 Task: Create a section Knowledge Sharing Sprint and in the section, add a milestone Data Analytics Process Improvement in the project BrainBridge
Action: Mouse moved to (390, 354)
Screenshot: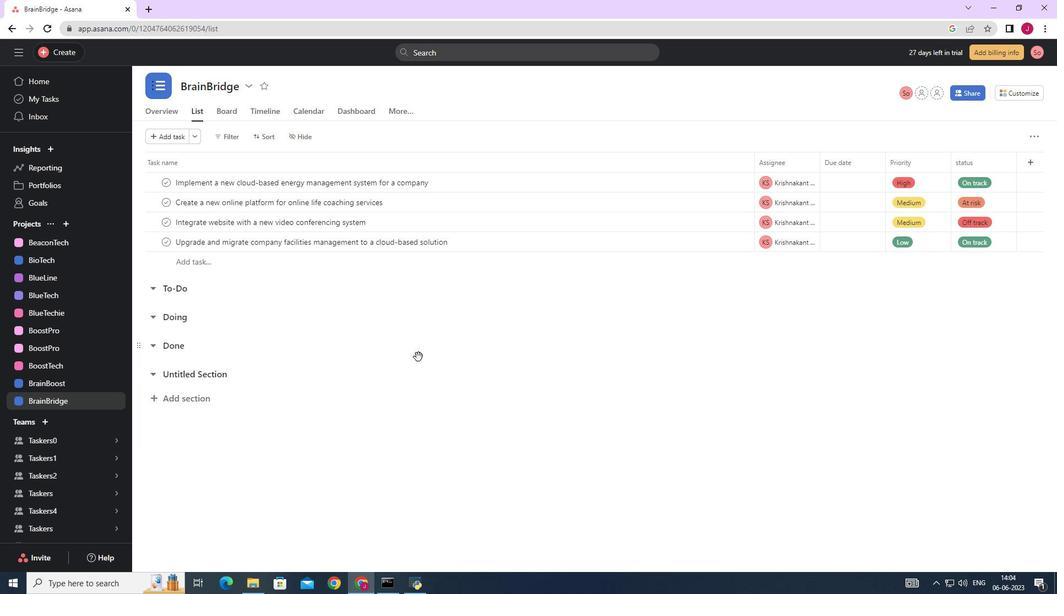 
Action: Mouse scrolled (390, 353) with delta (0, 0)
Screenshot: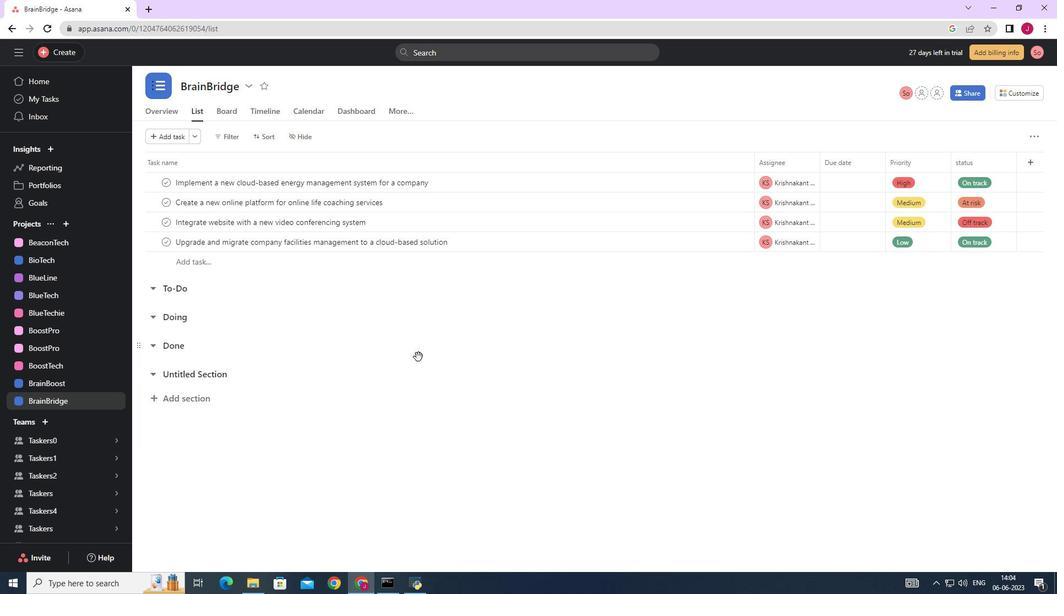 
Action: Mouse scrolled (390, 353) with delta (0, 0)
Screenshot: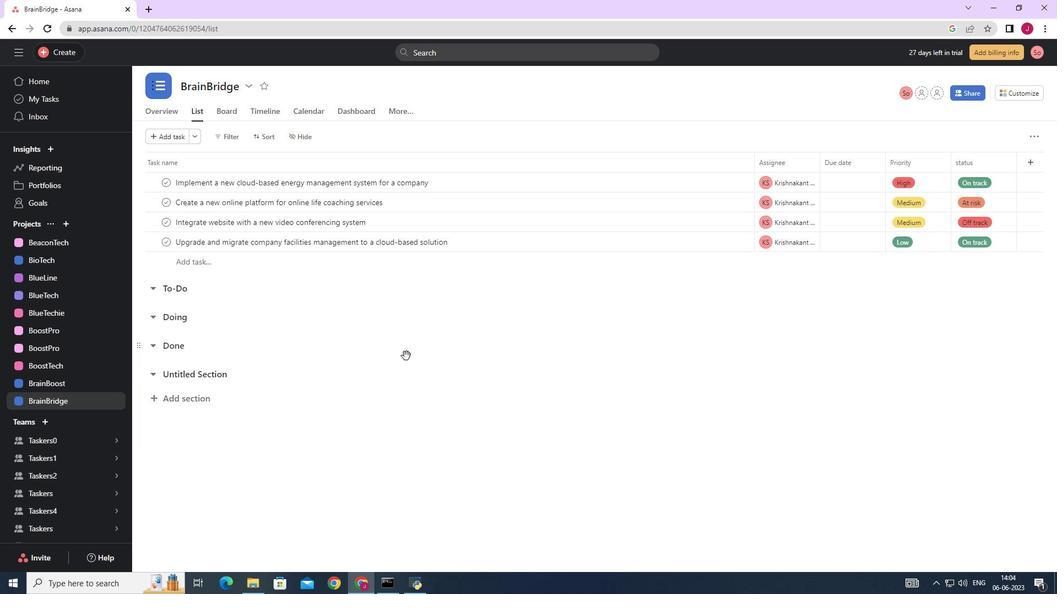 
Action: Mouse scrolled (390, 353) with delta (0, 0)
Screenshot: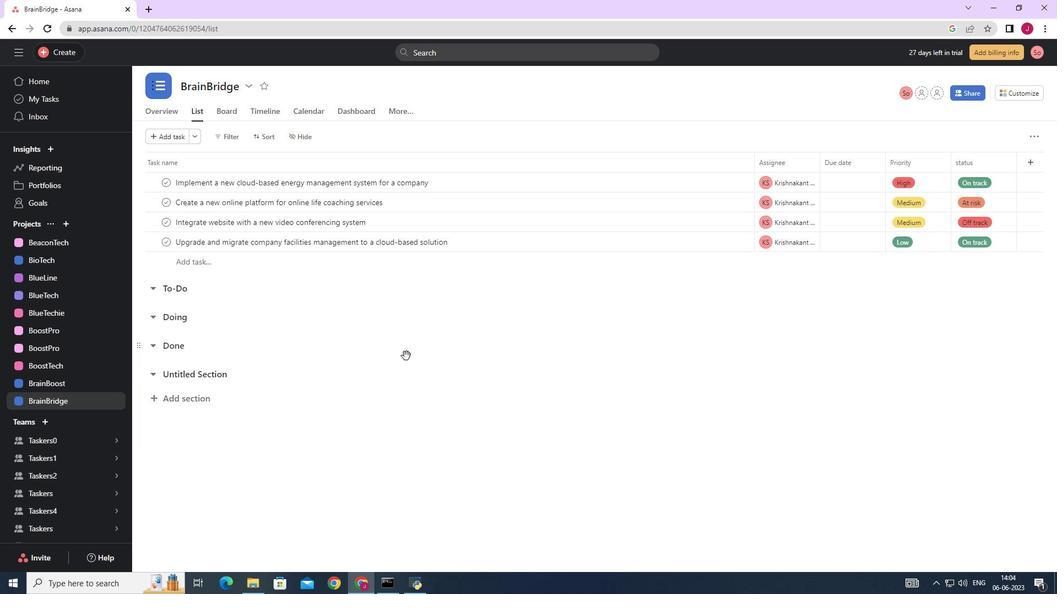 
Action: Mouse scrolled (390, 353) with delta (0, 0)
Screenshot: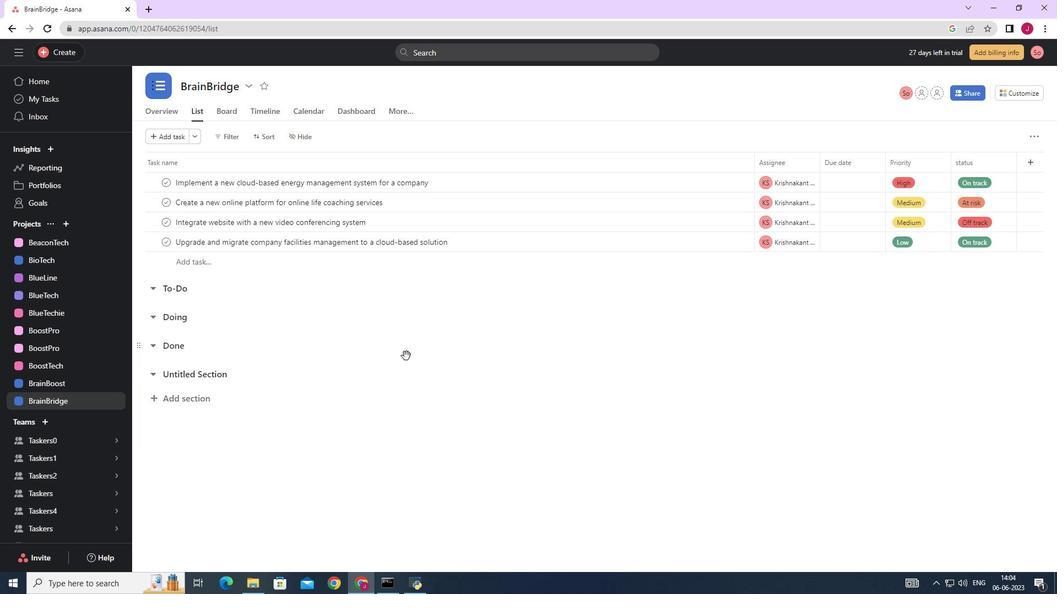 
Action: Mouse moved to (225, 374)
Screenshot: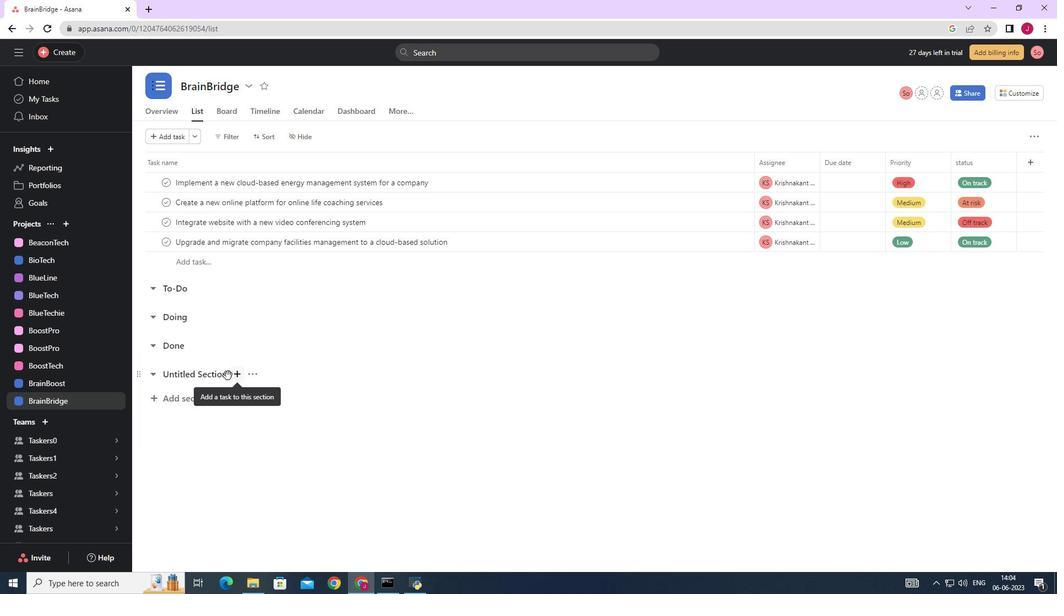 
Action: Mouse pressed left at (225, 374)
Screenshot: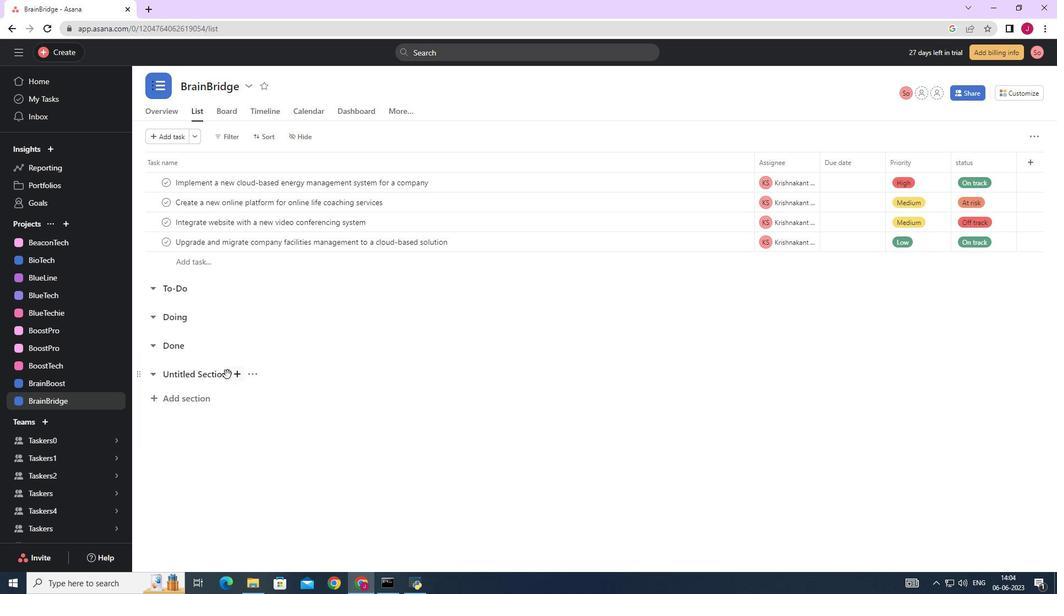 
Action: Mouse moved to (225, 374)
Screenshot: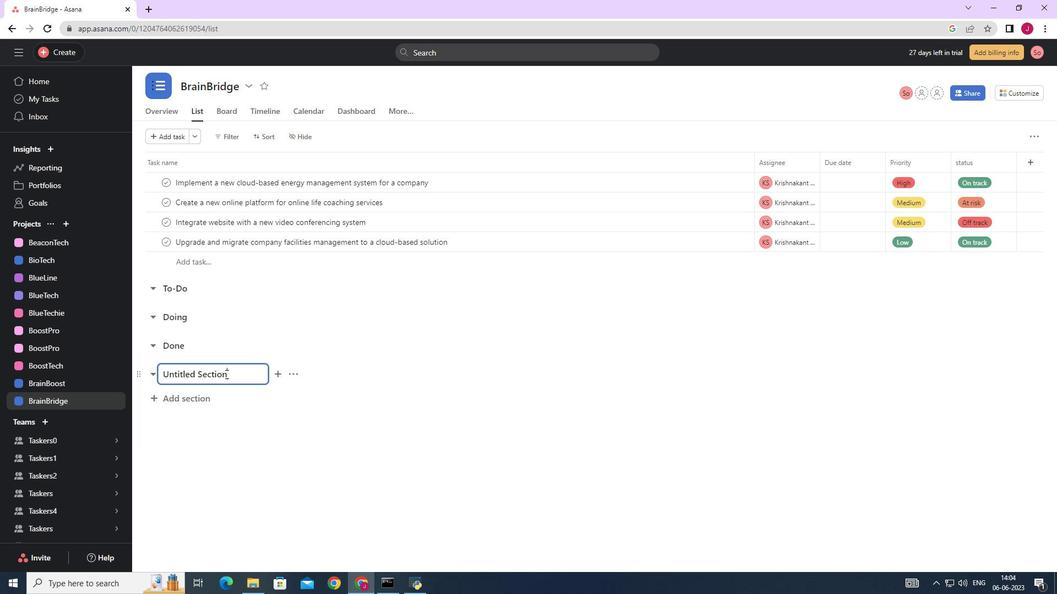 
Action: Key pressed <Key.backspace><Key.backspace><Key.backspace><Key.backspace><Key.backspace><Key.backspace><Key.backspace><Key.backspace><Key.backspace><Key.backspace><Key.backspace><Key.backspace><Key.backspace><Key.backspace><Key.backspace><Key.backspace><Key.backspace><Key.backspace><Key.backspace><Key.caps_lock>C<Key.caps_lock><Key.backspace><Key.caps_lock>K<Key.caps_lock>nowledge<Key.space><Key.caps_lock>S<Key.caps_lock>haring<Key.space><Key.caps_lock>S<Key.caps_lock>print<Key.enter><Key.caps_lock>D<Key.caps_lock>ata<Key.space><Key.caps_lock>A<Key.caps_lock>nalys<Key.backspace>tics<Key.space><Key.caps_lock>P<Key.caps_lock>rocess<Key.space><Key.caps_lock>I<Key.caps_lock>mprovement
Screenshot: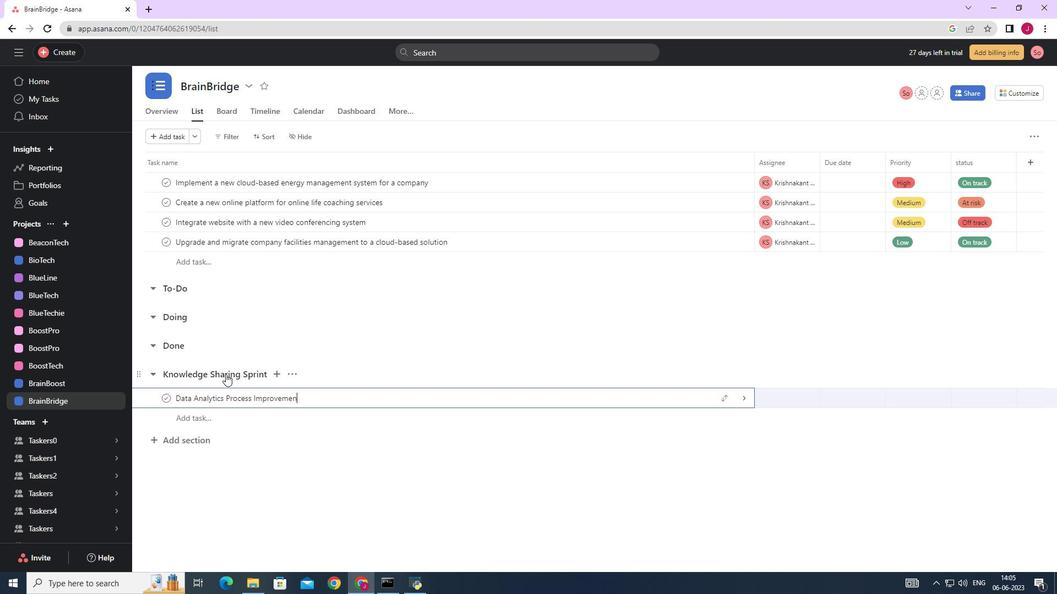 
Action: Mouse moved to (746, 397)
Screenshot: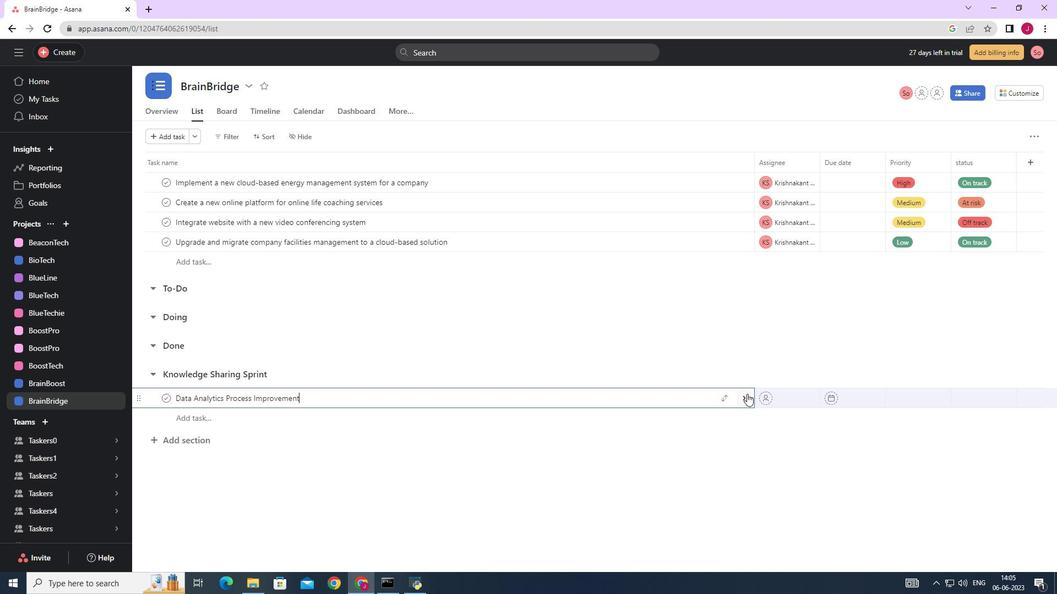 
Action: Mouse pressed left at (746, 397)
Screenshot: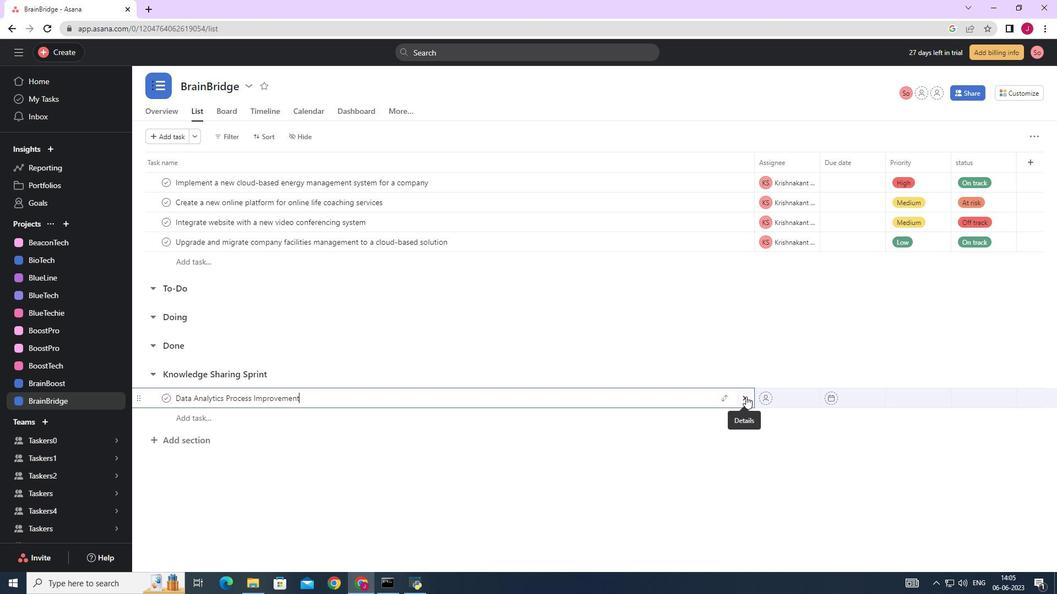 
Action: Mouse moved to (1016, 136)
Screenshot: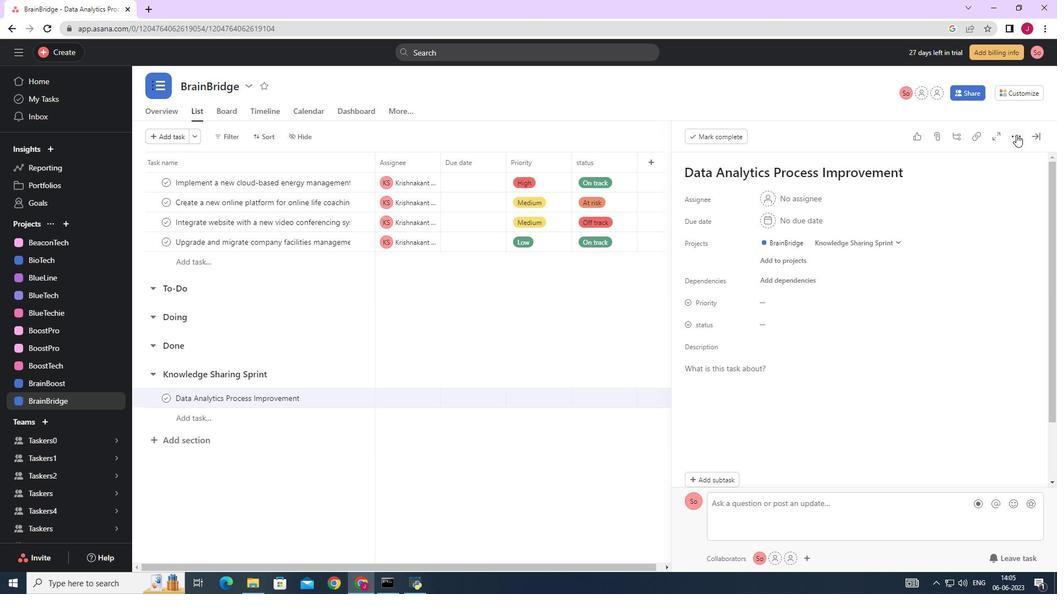 
Action: Mouse pressed left at (1016, 136)
Screenshot: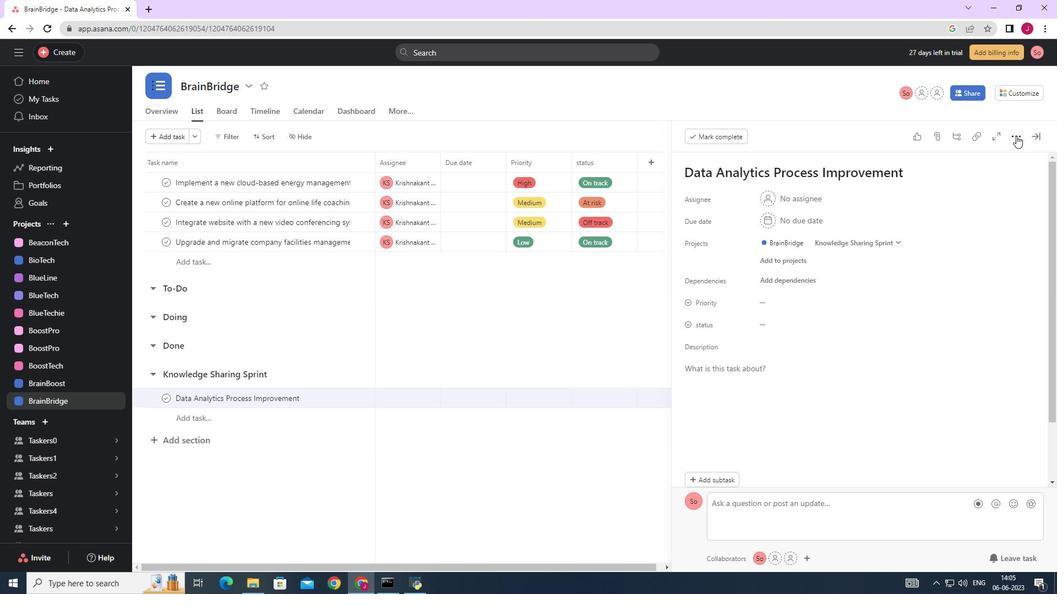 
Action: Mouse moved to (931, 180)
Screenshot: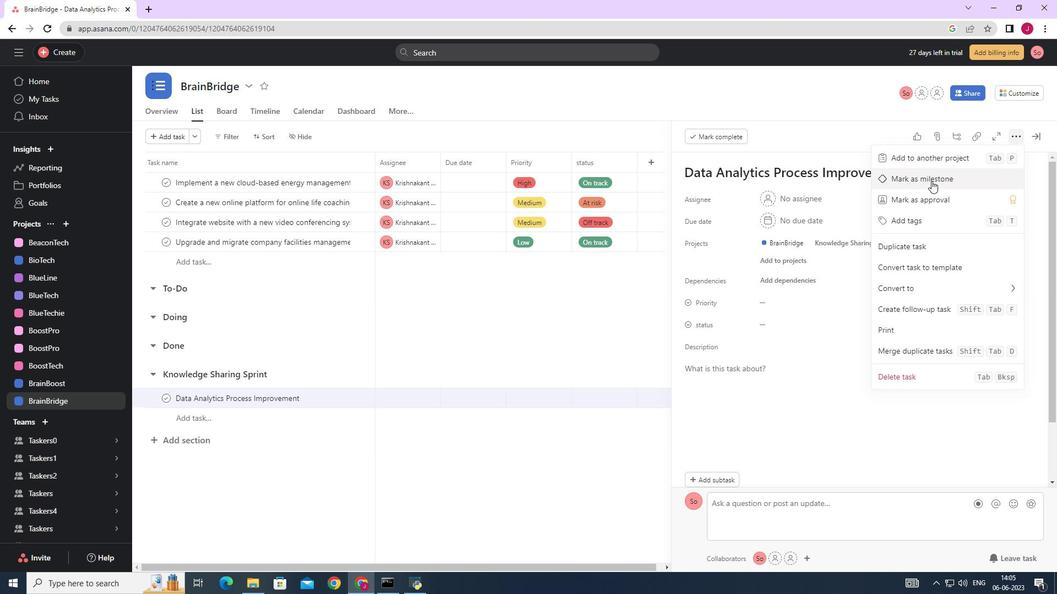 
Action: Mouse pressed left at (931, 180)
Screenshot: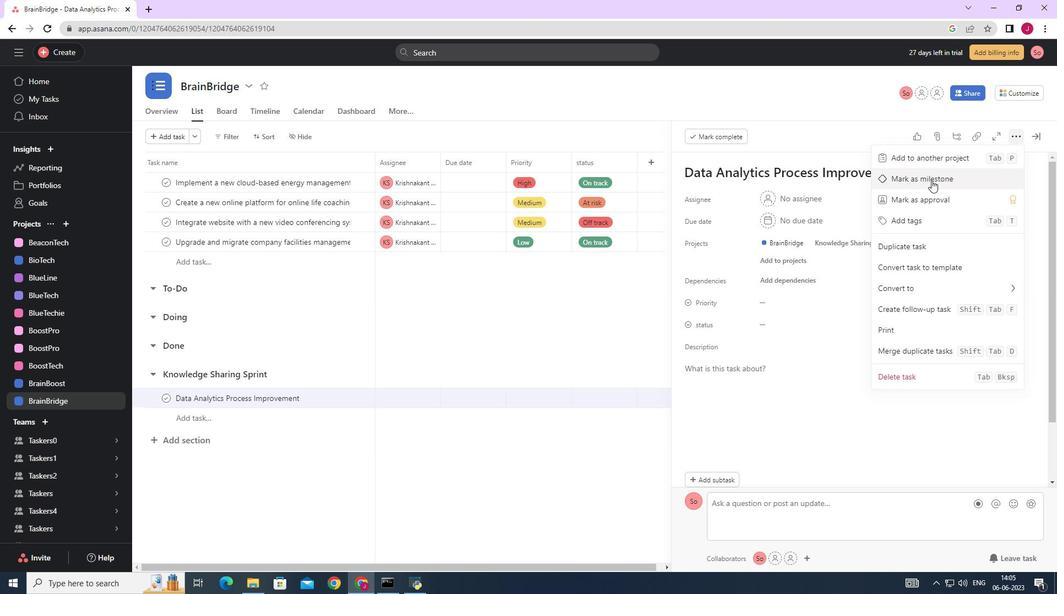 
Action: Mouse moved to (1039, 137)
Screenshot: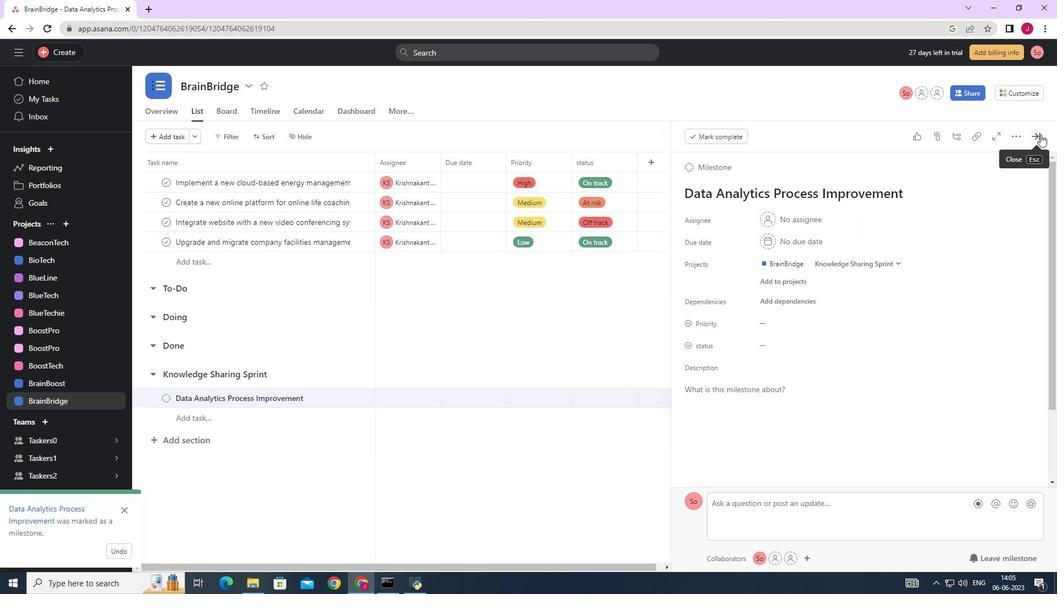 
Action: Mouse pressed left at (1039, 137)
Screenshot: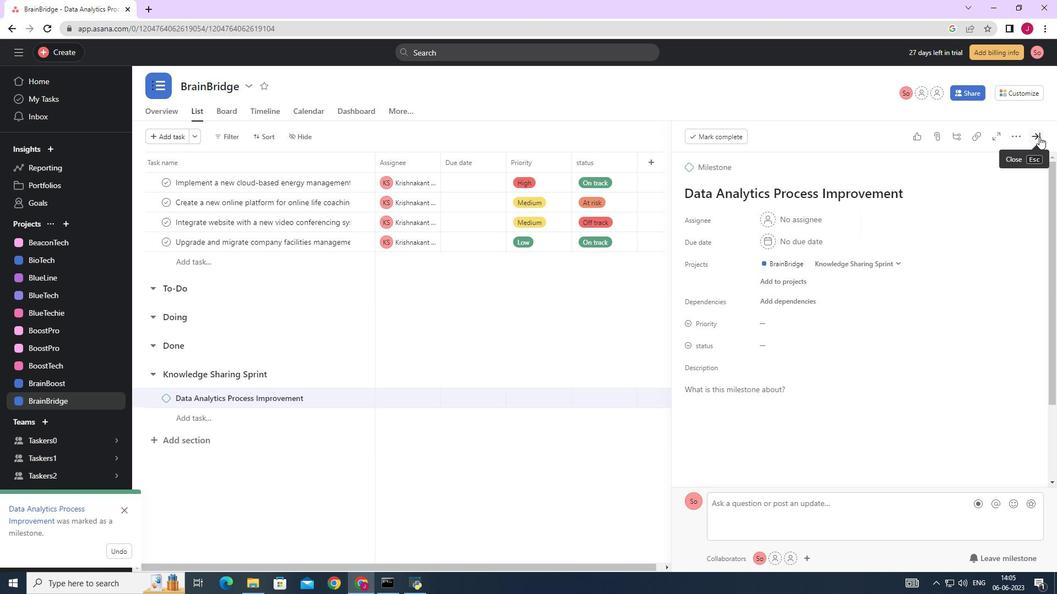 
Action: Mouse moved to (1033, 137)
Screenshot: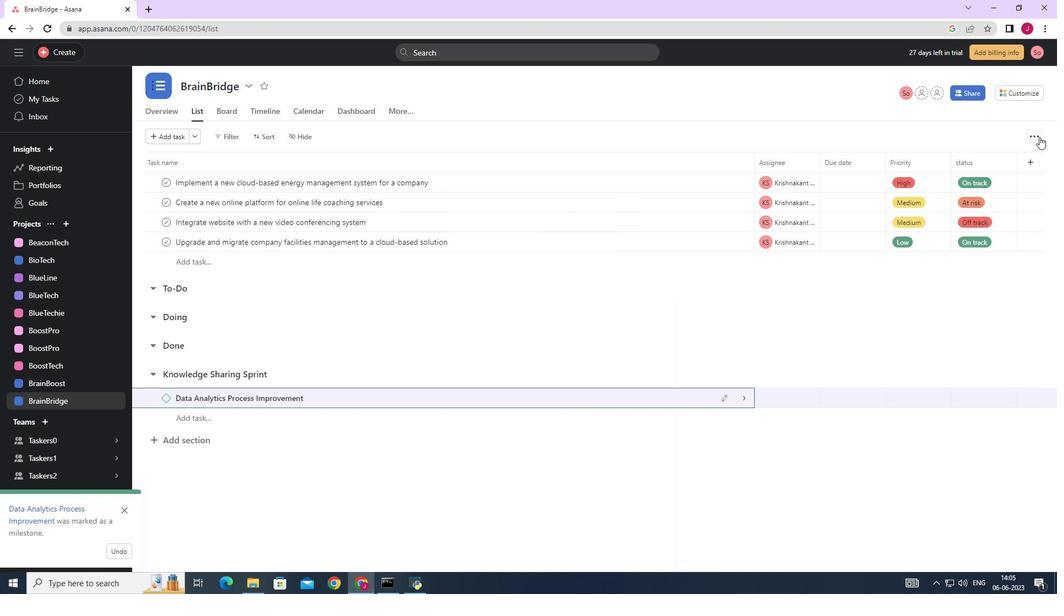 
